 Task: Create New Customer with Customer Name: Our Place Indian Cuisine, Billing Address Line1: 1484 Vineyard Drive, Billing Address Line2:  Independence, Billing Address Line3:  Ohio 44131
Action: Mouse pressed left at (169, 35)
Screenshot: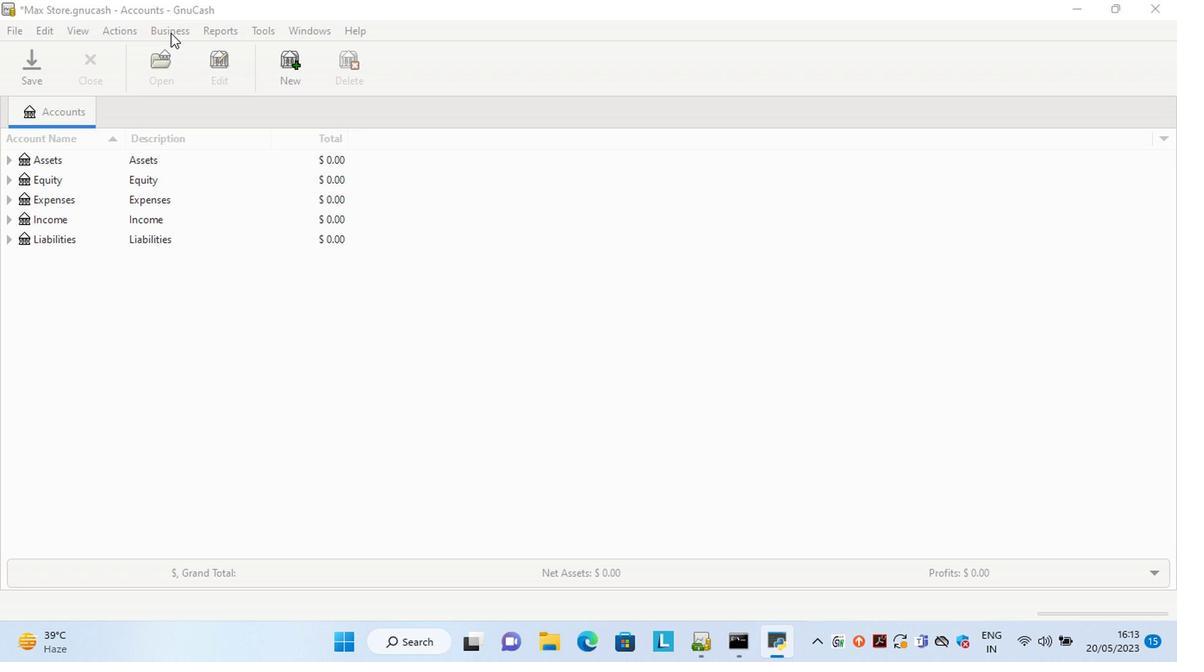 
Action: Mouse moved to (353, 71)
Screenshot: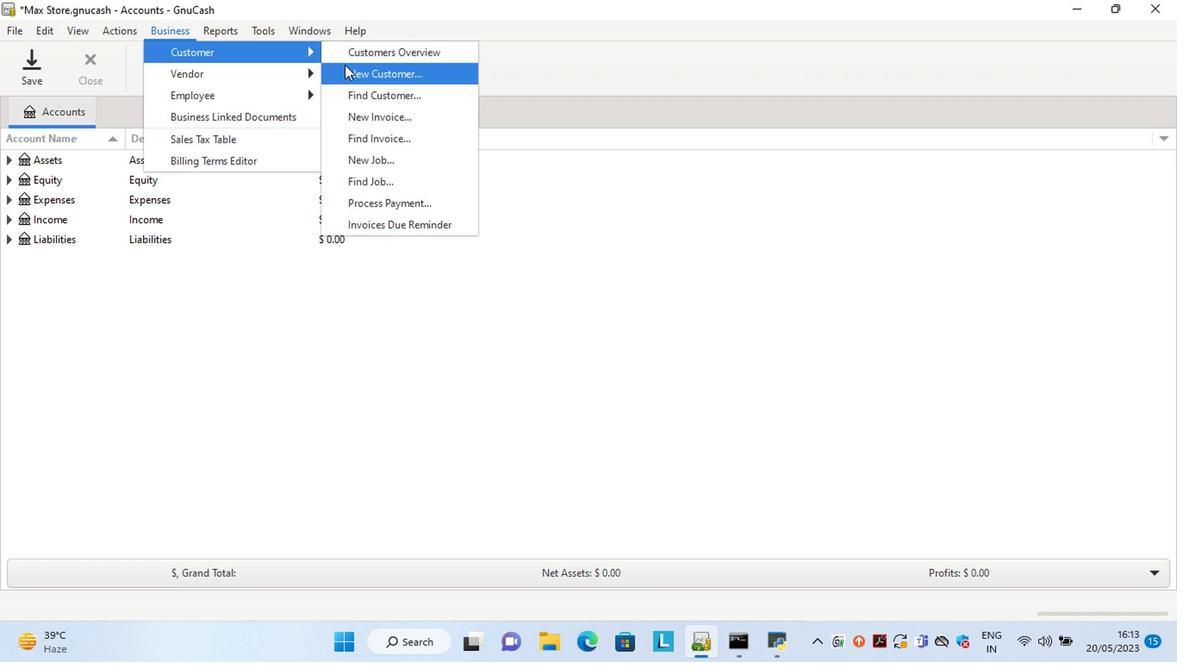 
Action: Mouse pressed left at (353, 71)
Screenshot: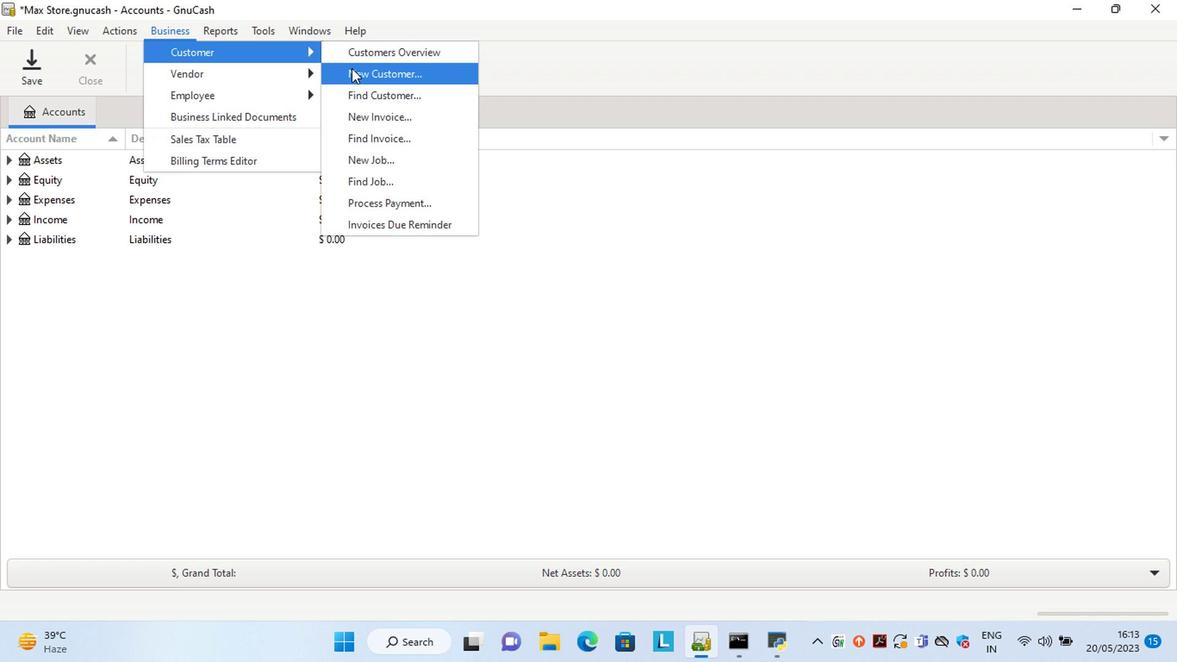 
Action: Mouse moved to (946, 284)
Screenshot: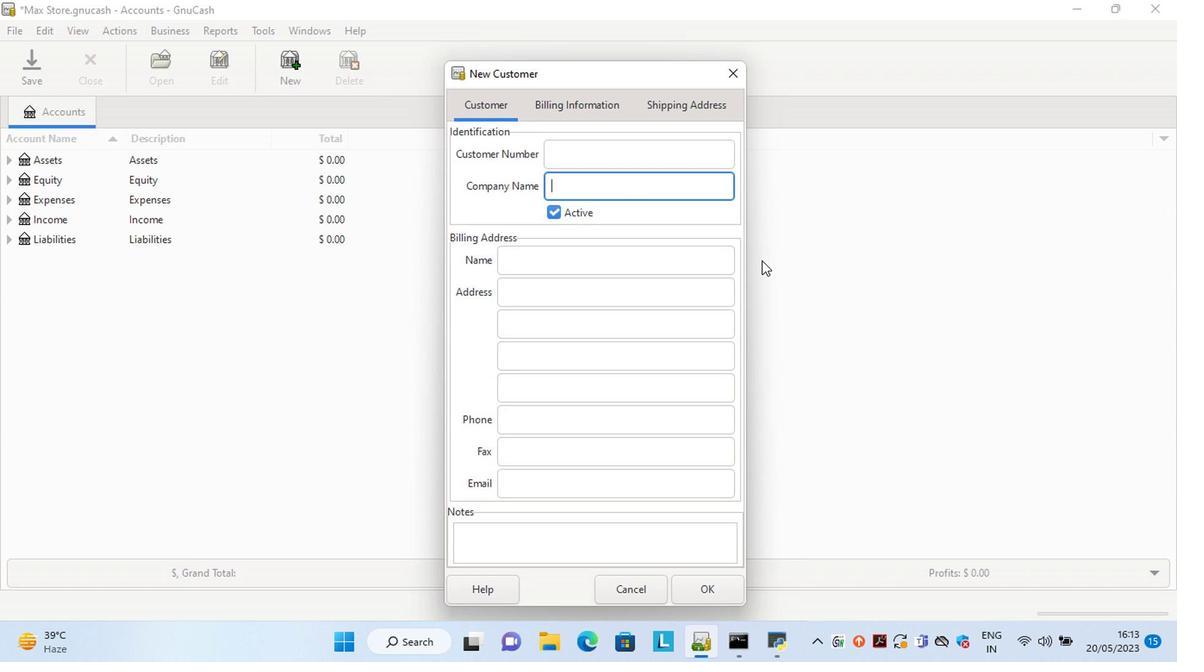 
Action: Key pressed <Key.shift>Our<Key.space><Key.shift>Place<Key.space><Key.shift>Indian<Key.space><Key.shift>Cuisine<Key.tab><Key.tab><Key.tab>1484<Key.space><Key.shift>Vineyard<Key.space><Key.shift>Drive<Key.tab>i<Key.tab>o<Key.tab>
Screenshot: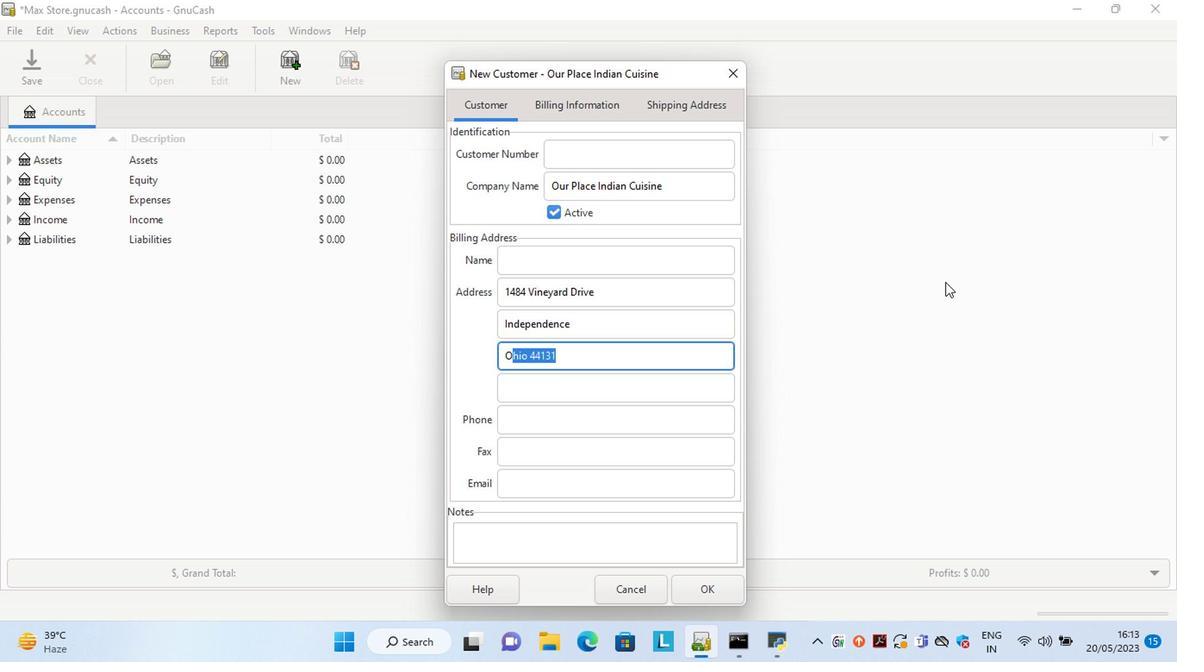 
Action: Mouse moved to (705, 593)
Screenshot: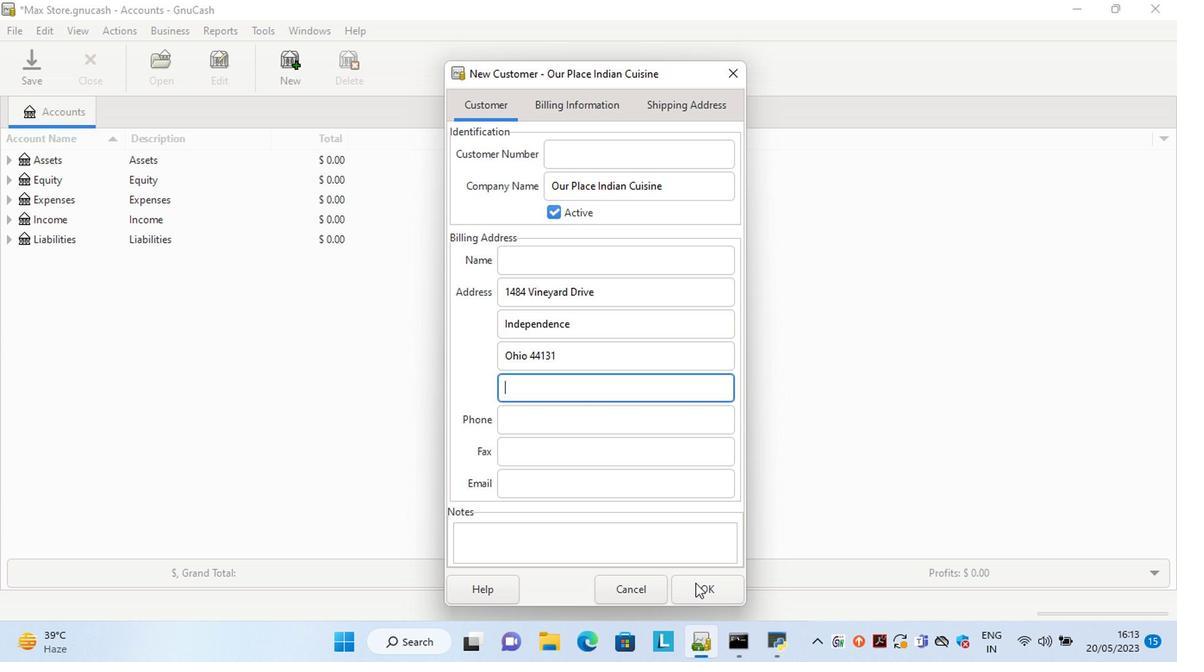 
Action: Mouse pressed left at (705, 593)
Screenshot: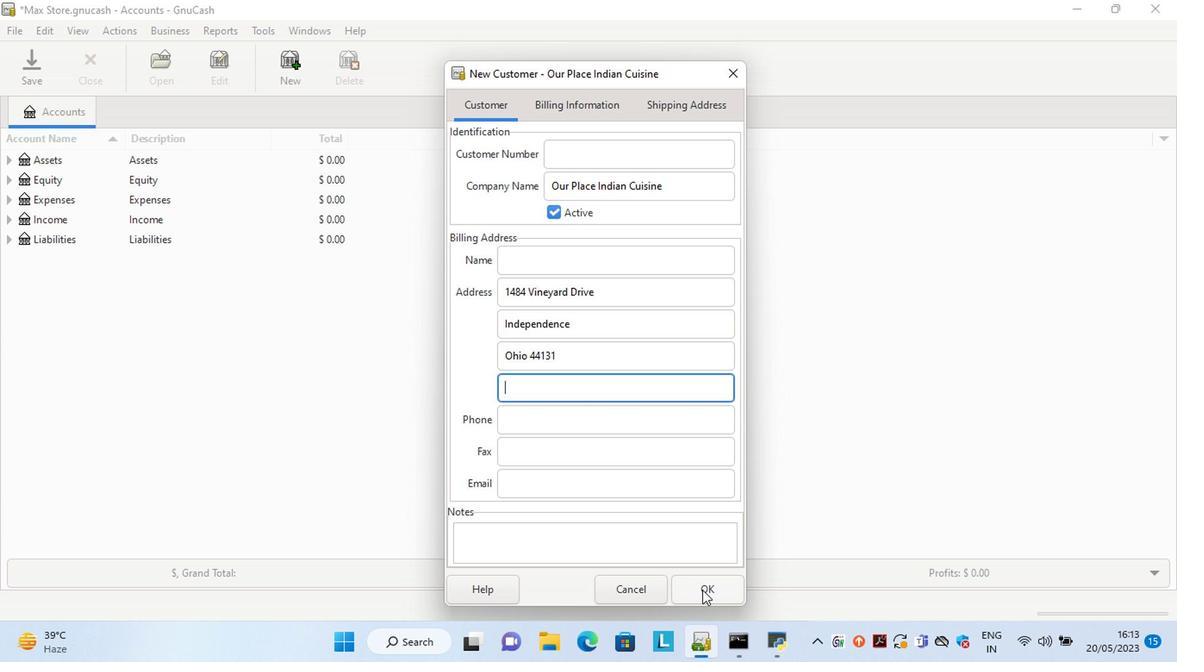 
Action: Mouse moved to (853, 512)
Screenshot: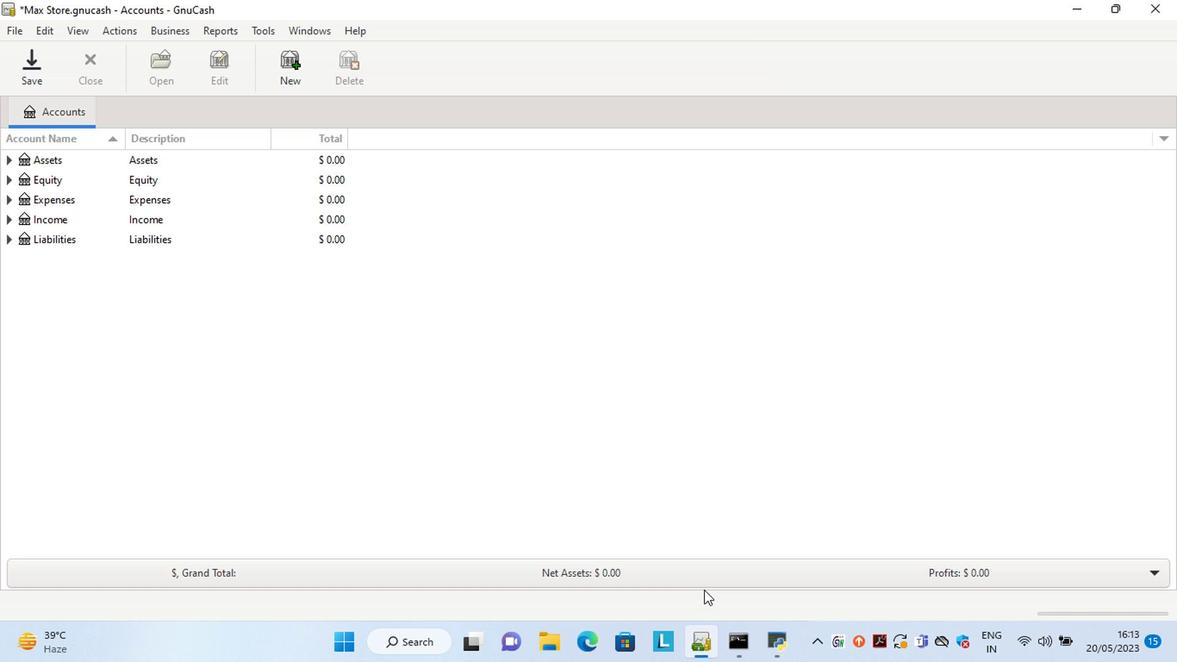 
